 Task: Add the task  Issues with integrating with version control system (e.g. Git) to the section Feature Freeze Sprint in the project ZippyTech and add a Due Date to the respective task as 2024/05/18.
Action: Mouse moved to (343, 494)
Screenshot: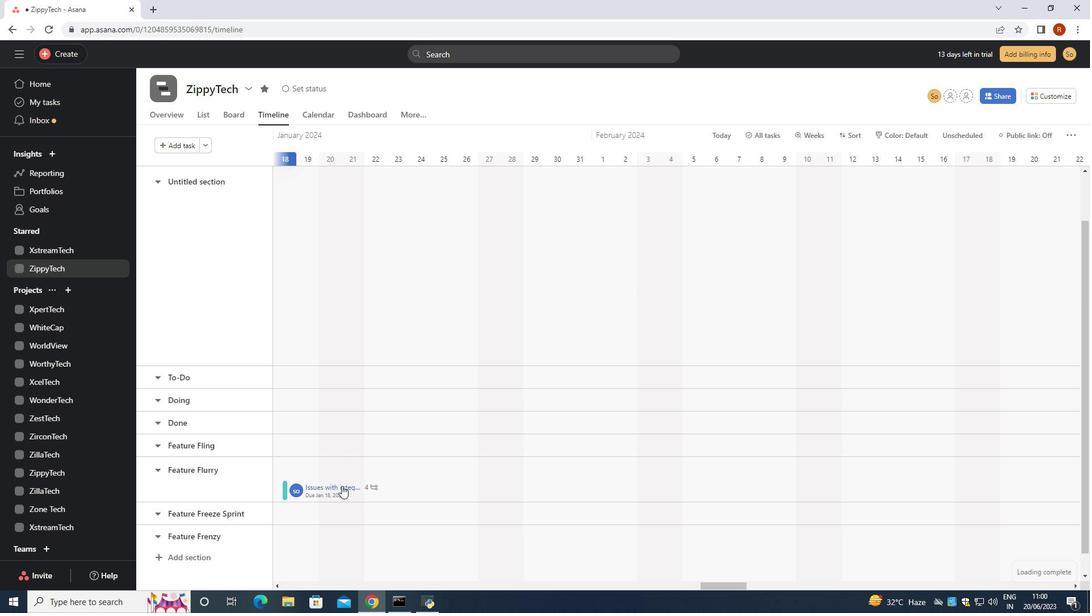
Action: Mouse pressed left at (343, 494)
Screenshot: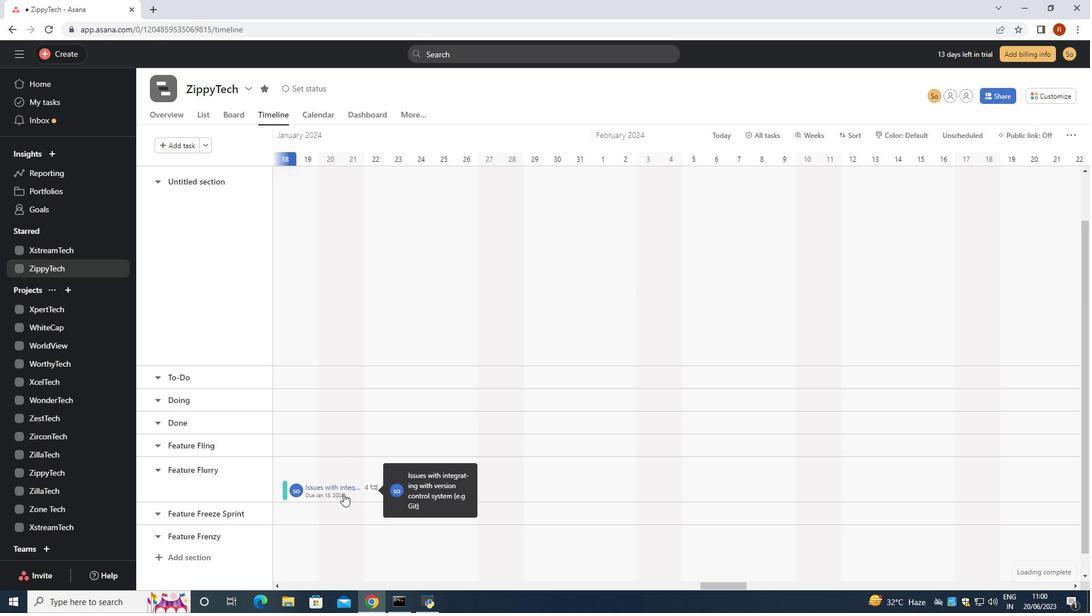 
Action: Mouse moved to (860, 268)
Screenshot: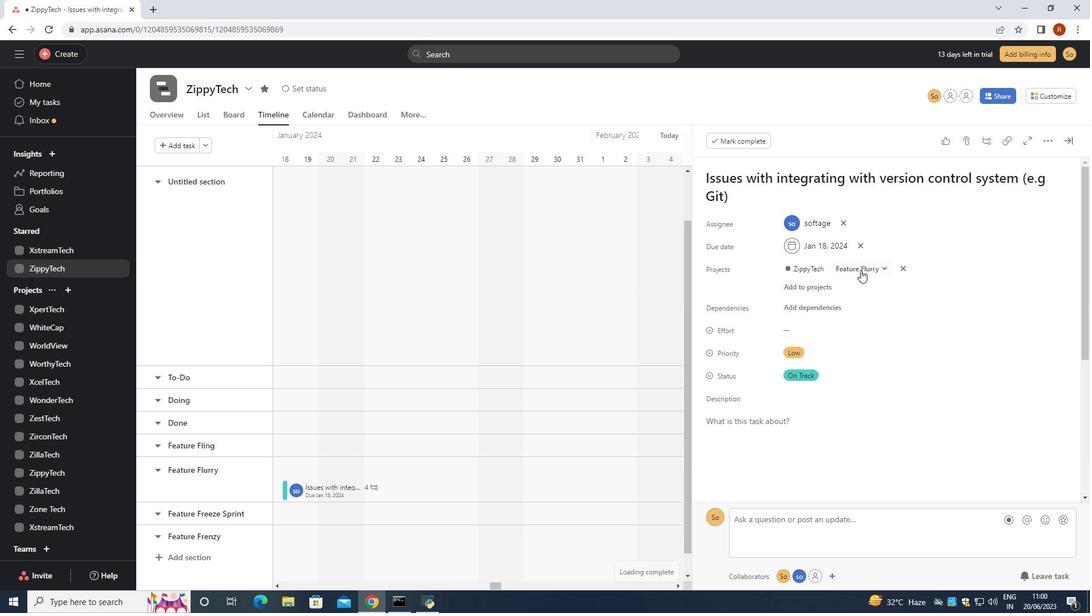 
Action: Mouse pressed left at (860, 268)
Screenshot: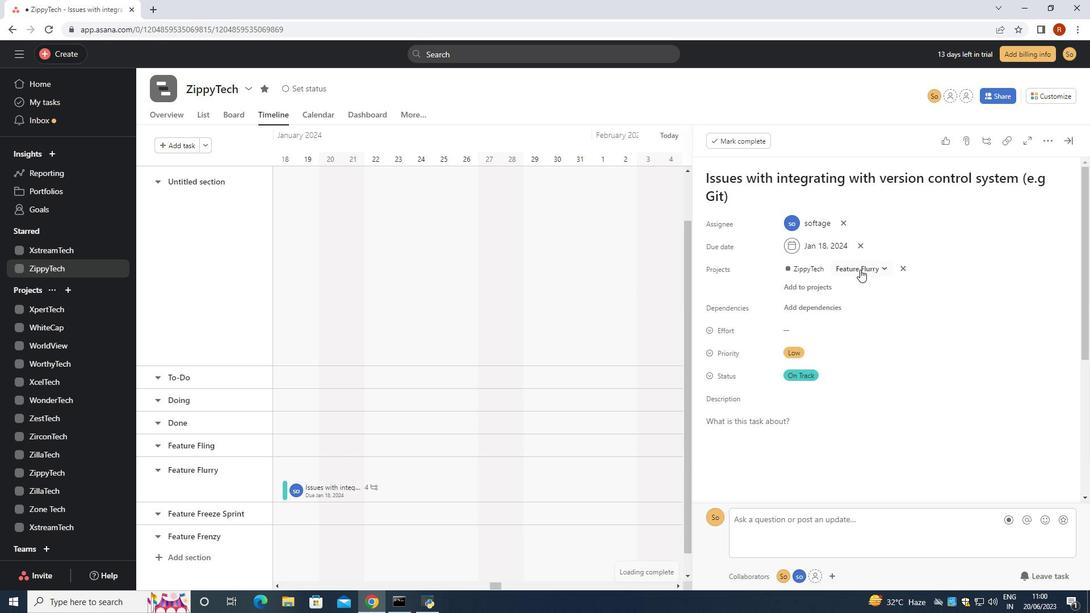 
Action: Mouse moved to (838, 422)
Screenshot: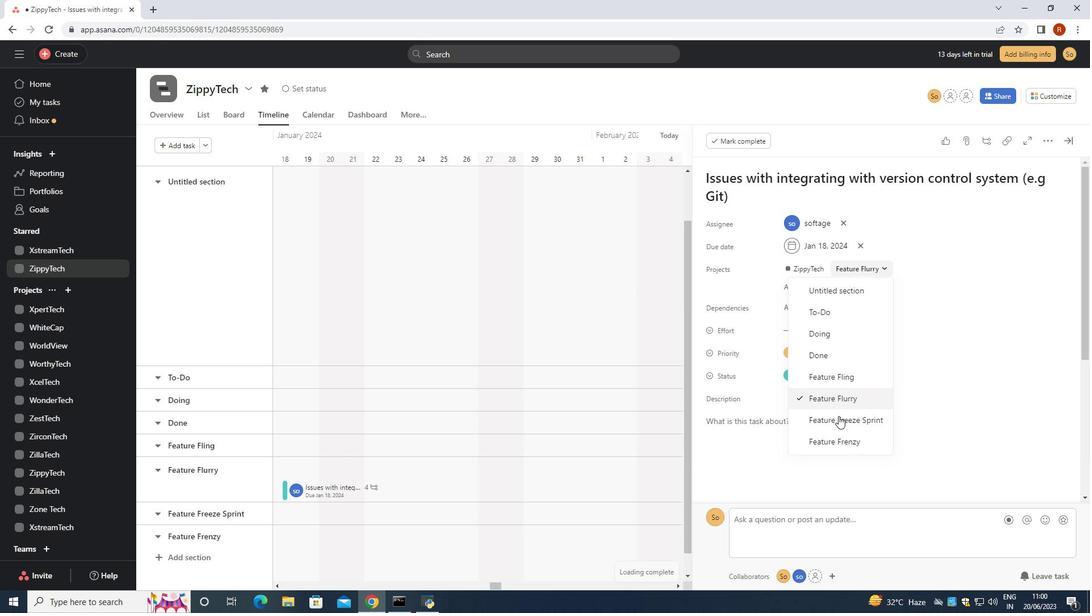 
Action: Mouse pressed left at (838, 422)
Screenshot: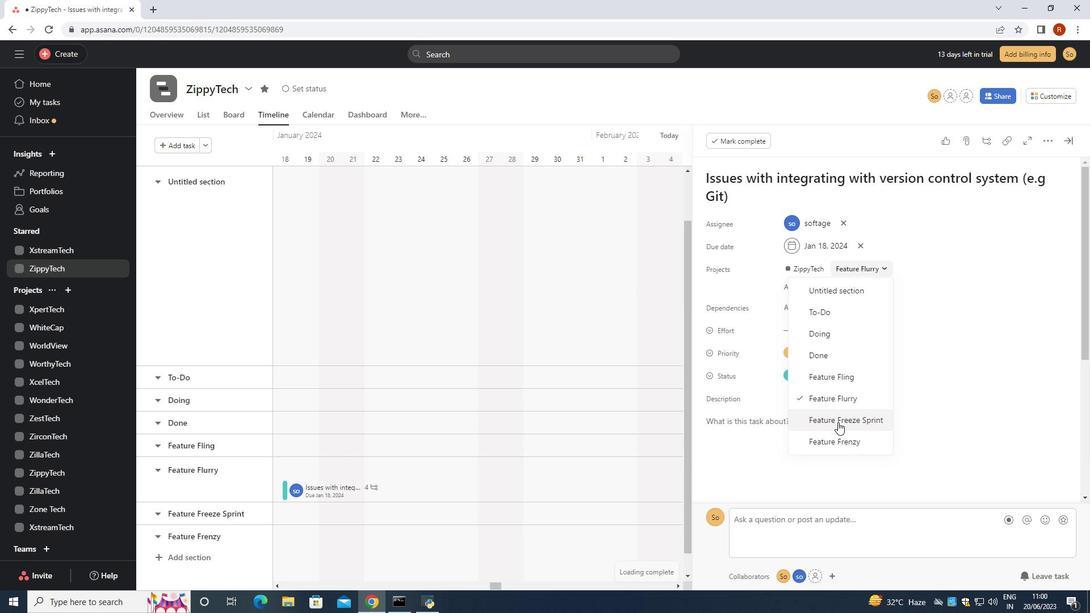 
Action: Mouse moved to (858, 245)
Screenshot: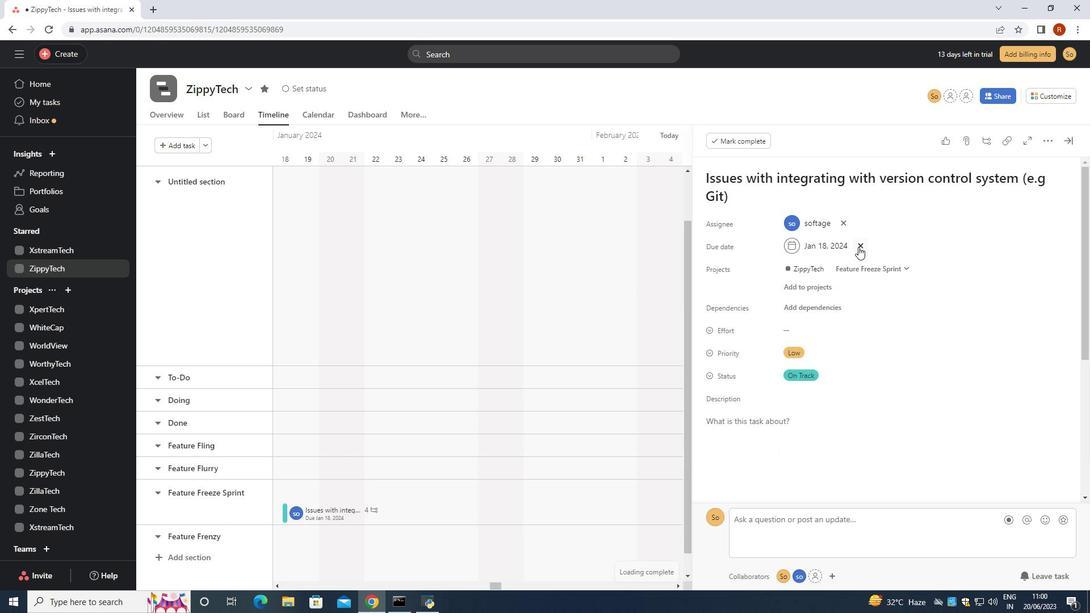
Action: Mouse pressed left at (858, 245)
Screenshot: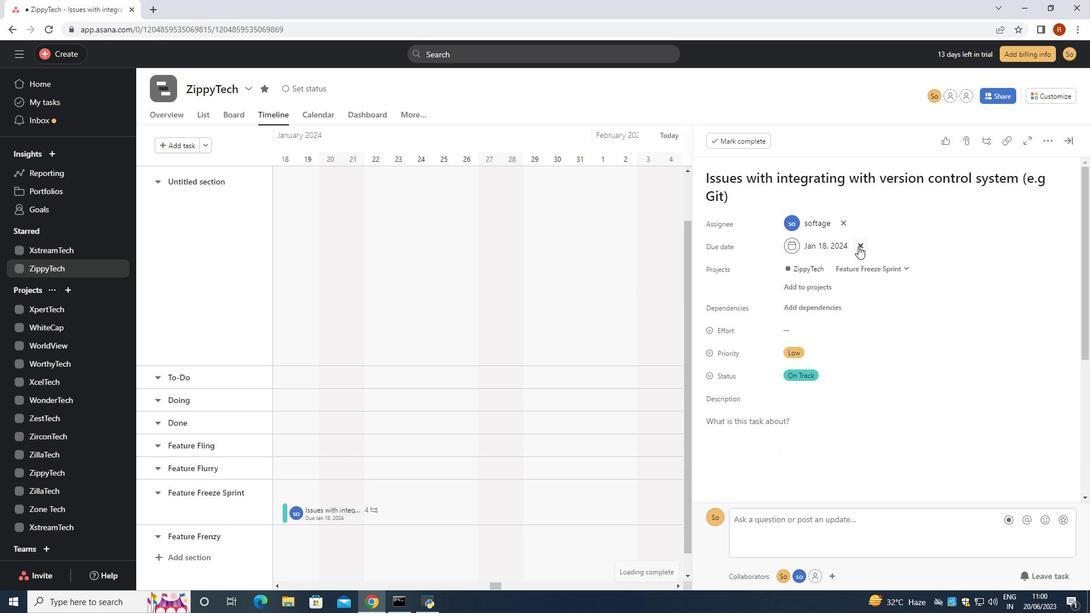 
Action: Mouse moved to (825, 249)
Screenshot: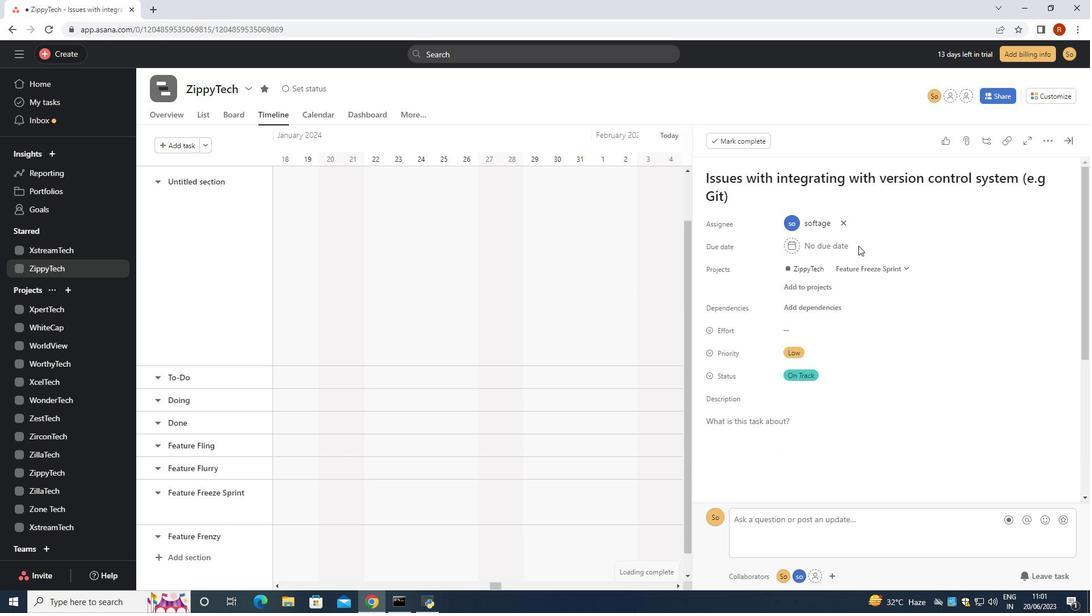 
Action: Mouse pressed left at (825, 249)
Screenshot: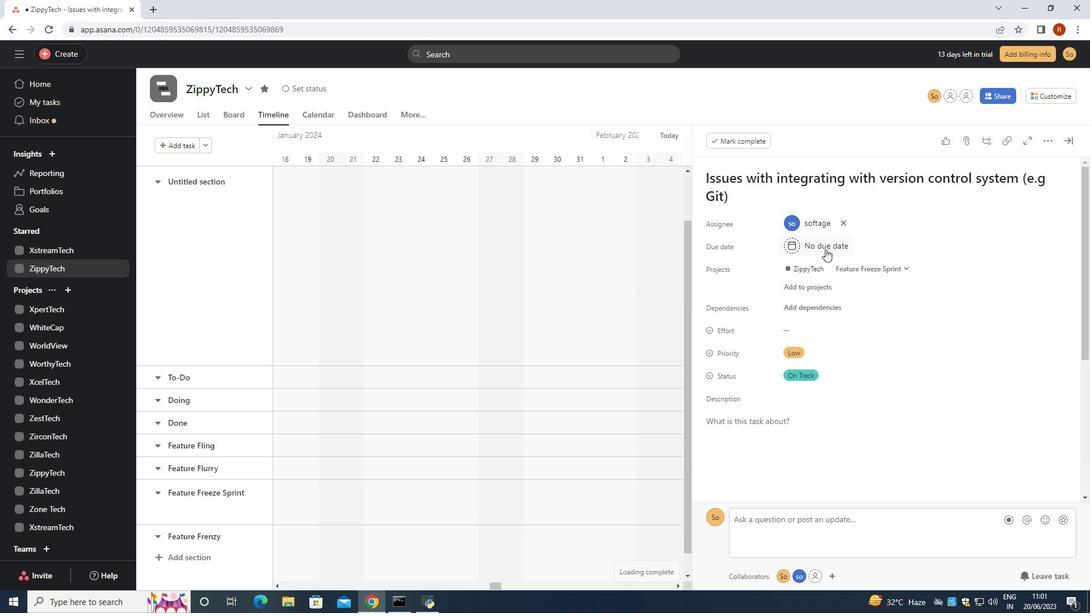 
Action: Mouse moved to (825, 249)
Screenshot: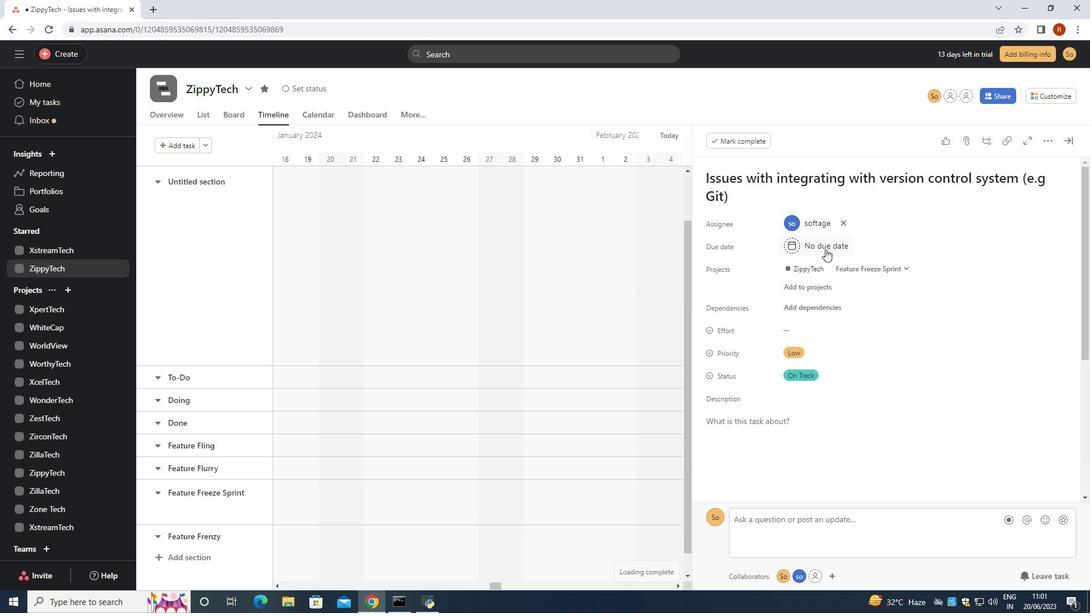 
Action: Key pressed 2024/05/18<Key.enter>
Screenshot: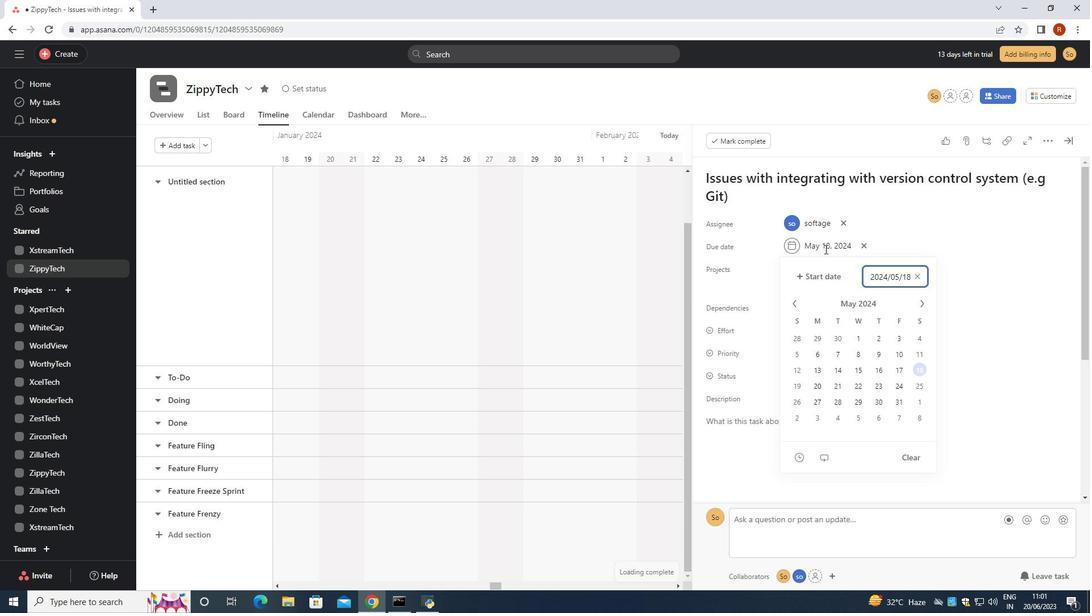 
Action: Mouse moved to (834, 311)
Screenshot: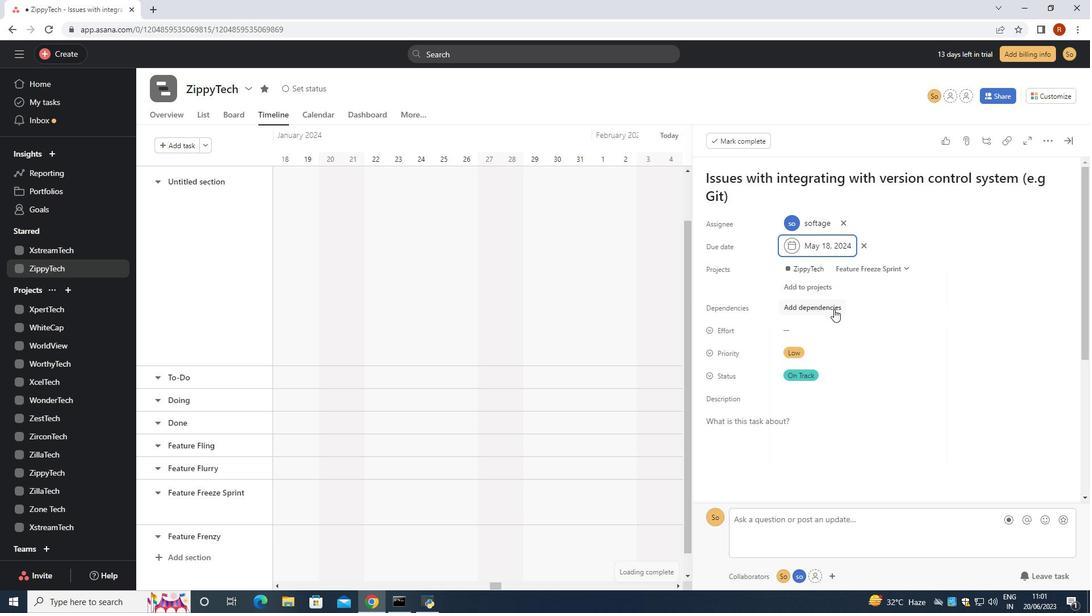 
